 Task: Add Garden Of Life Vitamin Code Men to the cart.
Action: Mouse moved to (241, 124)
Screenshot: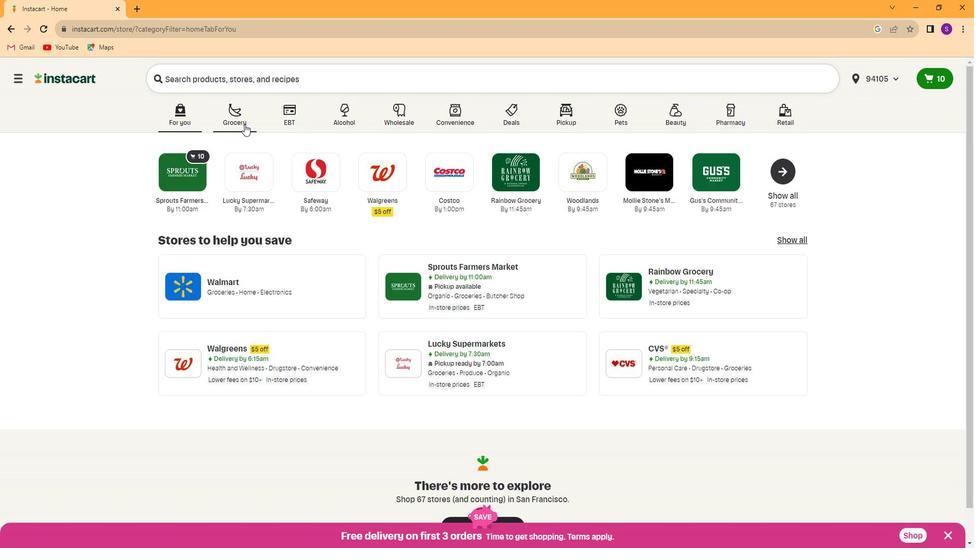
Action: Mouse pressed left at (241, 124)
Screenshot: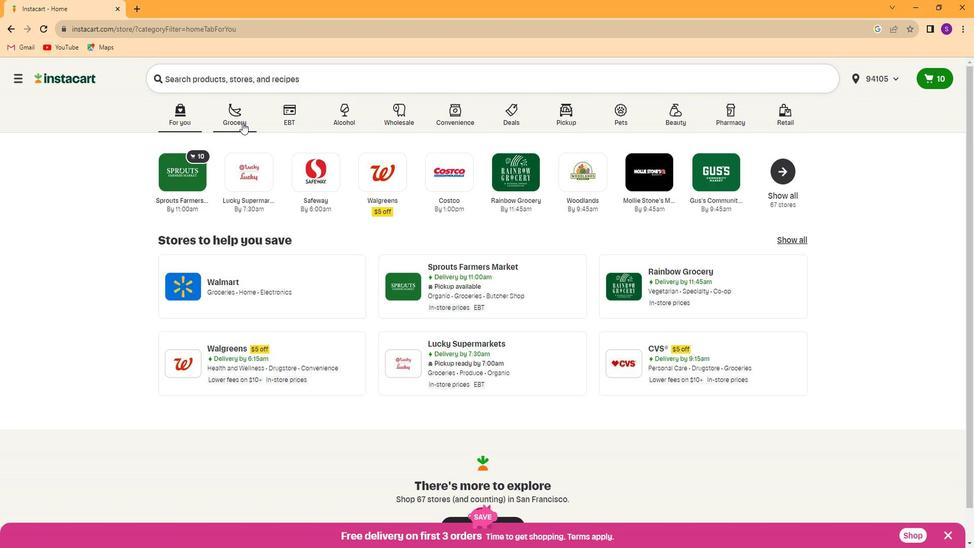 
Action: Mouse moved to (684, 181)
Screenshot: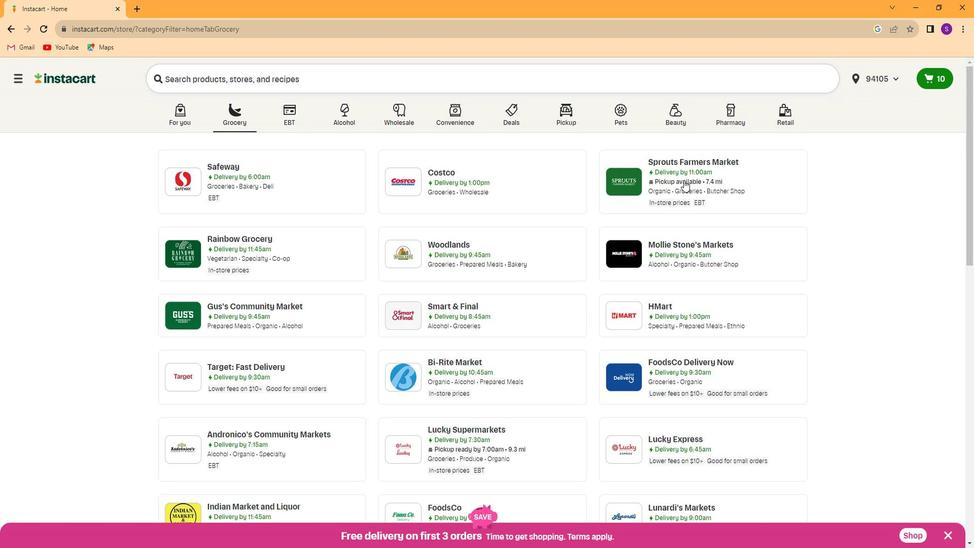 
Action: Mouse pressed left at (684, 181)
Screenshot: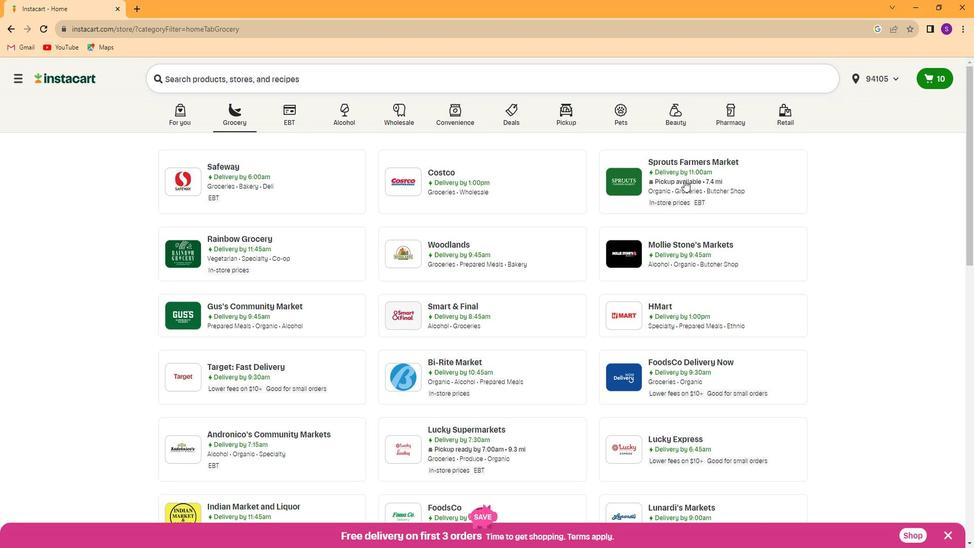 
Action: Mouse moved to (96, 394)
Screenshot: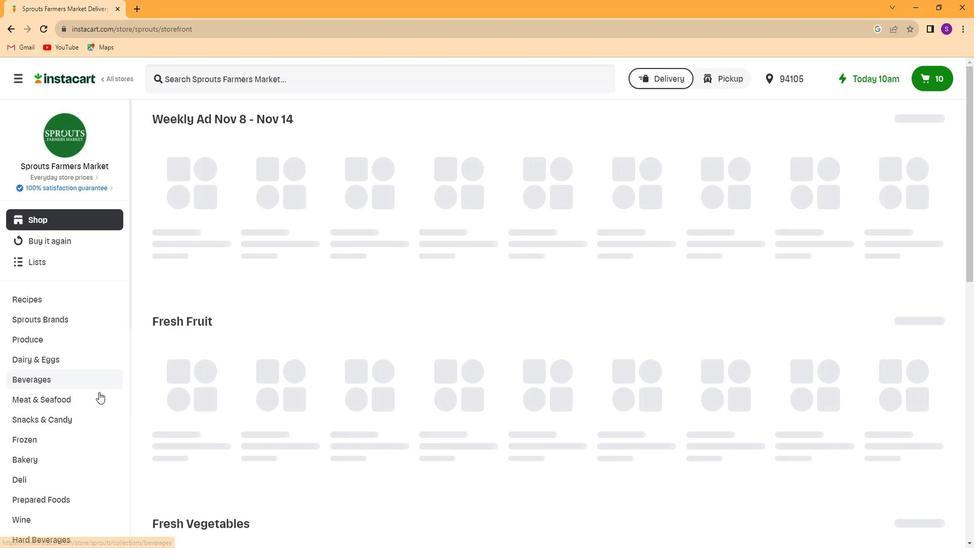 
Action: Mouse scrolled (96, 394) with delta (0, 0)
Screenshot: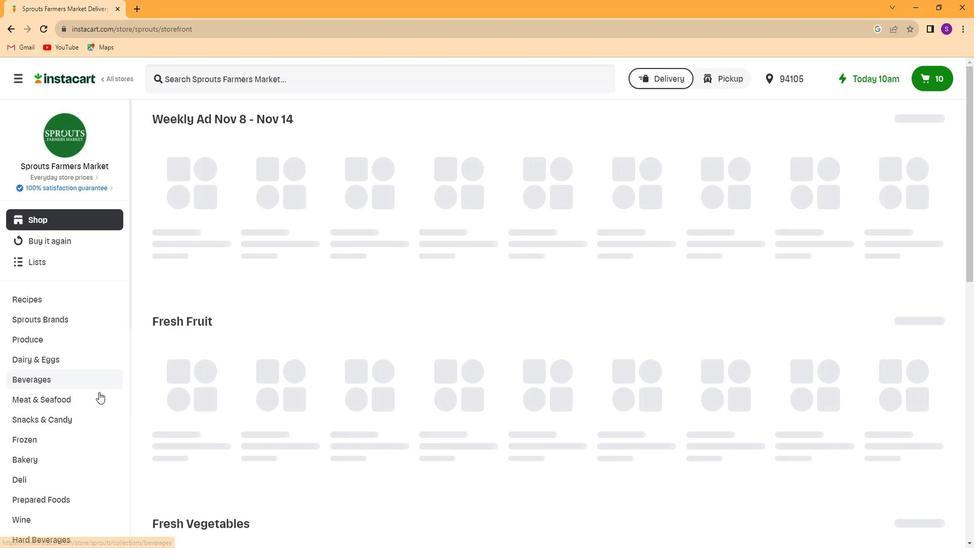
Action: Mouse moved to (95, 395)
Screenshot: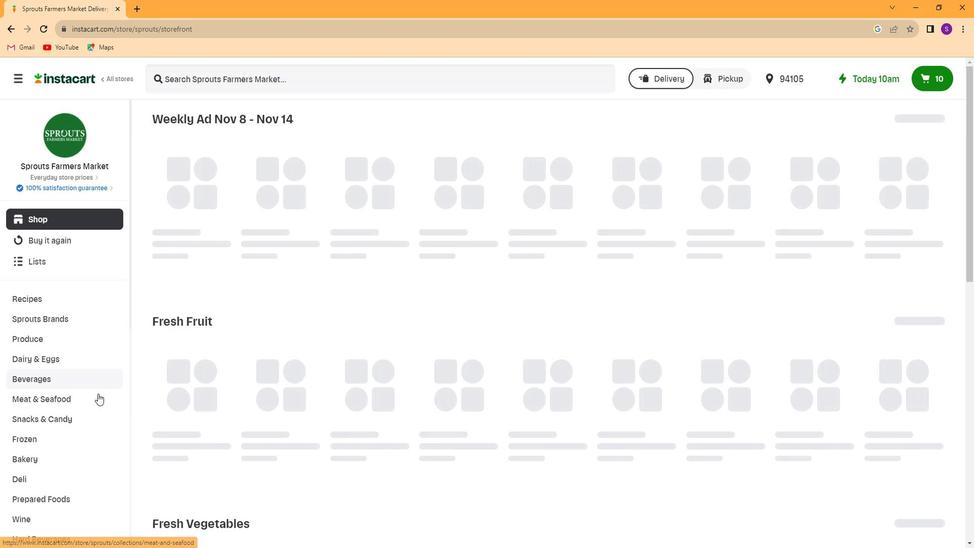 
Action: Mouse scrolled (95, 395) with delta (0, 0)
Screenshot: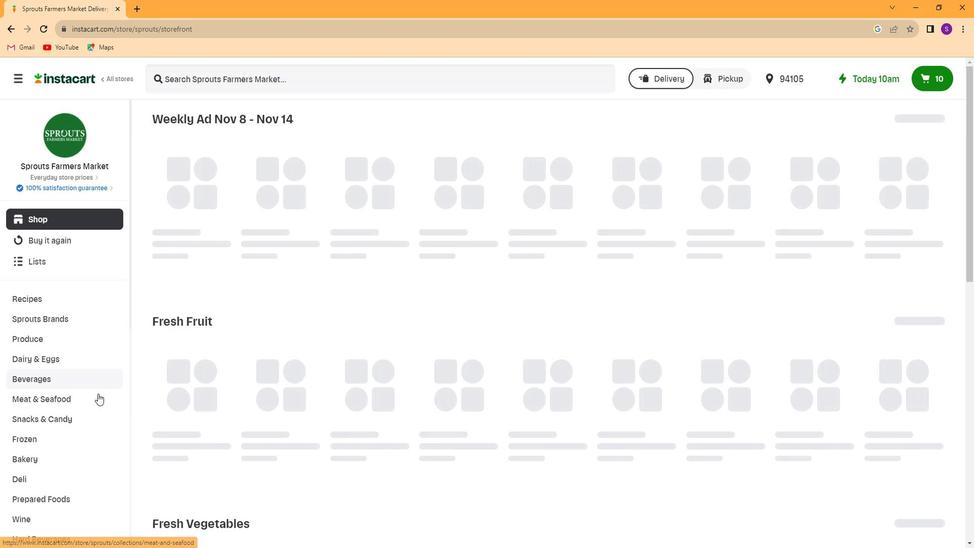 
Action: Mouse scrolled (95, 395) with delta (0, 0)
Screenshot: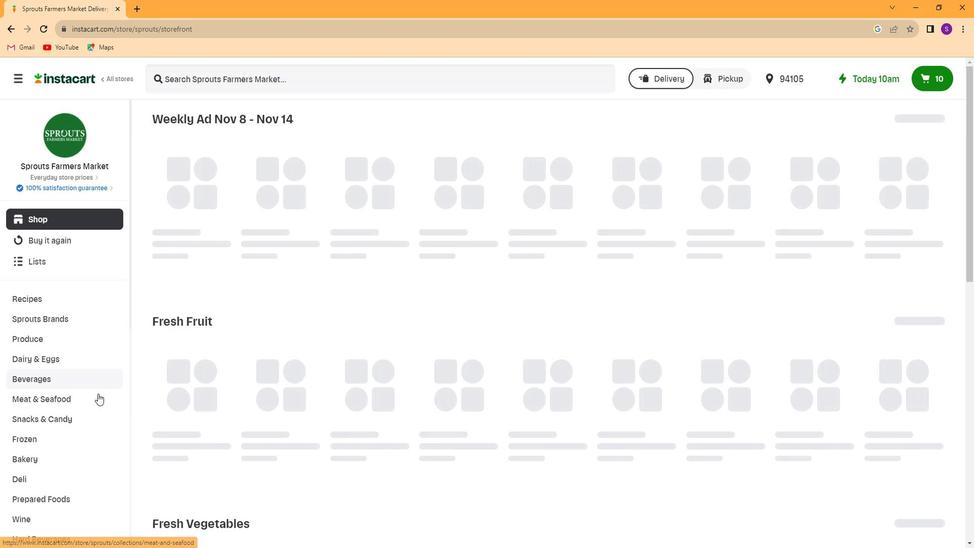 
Action: Mouse scrolled (95, 395) with delta (0, 0)
Screenshot: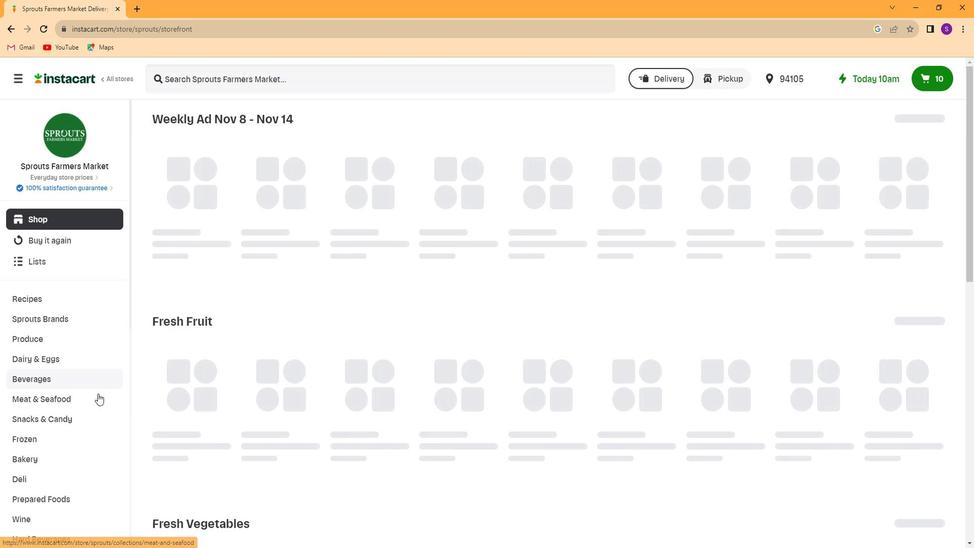 
Action: Mouse scrolled (95, 395) with delta (0, 0)
Screenshot: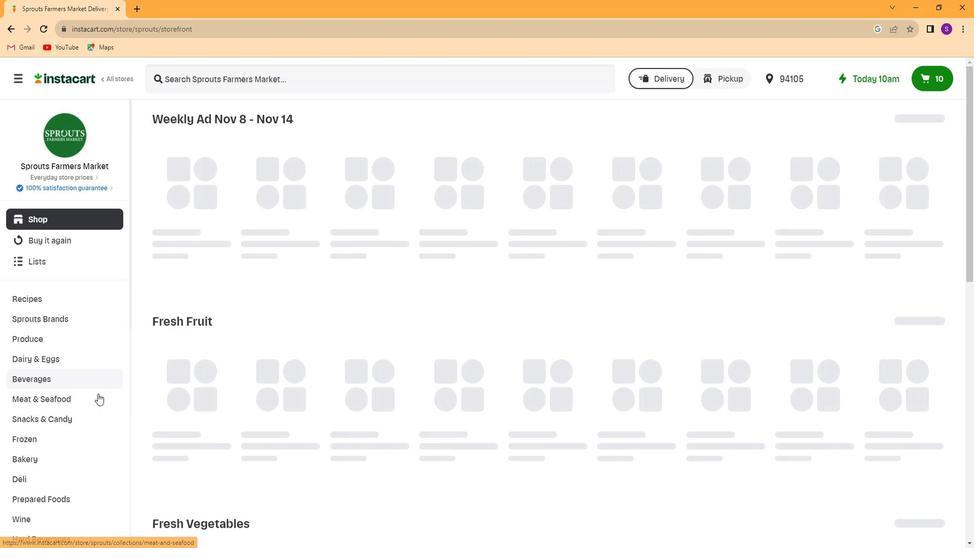 
Action: Mouse scrolled (95, 395) with delta (0, 0)
Screenshot: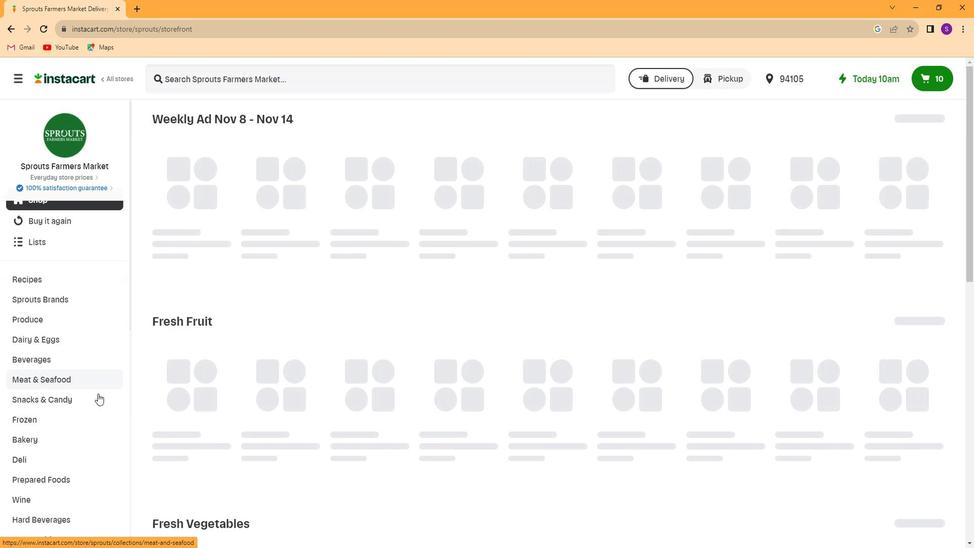 
Action: Mouse scrolled (95, 395) with delta (0, 0)
Screenshot: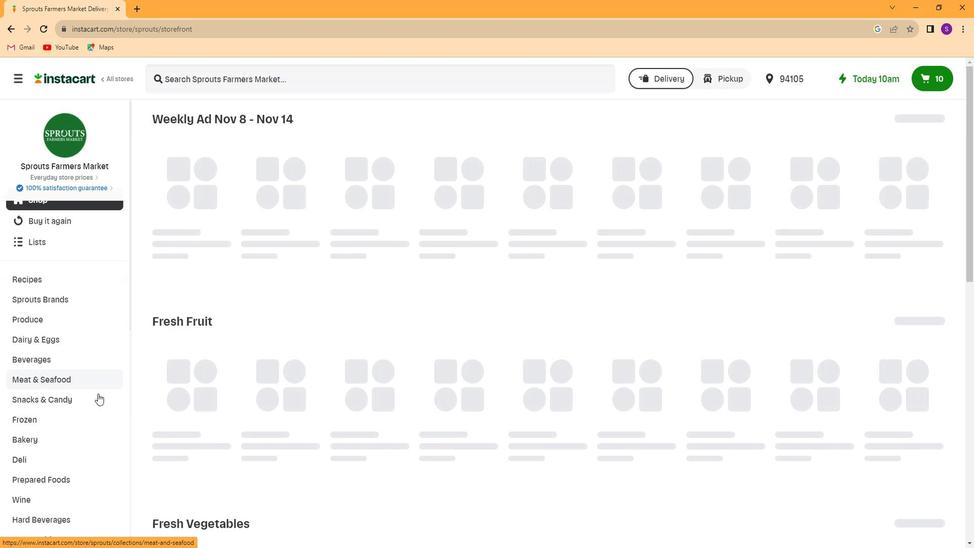 
Action: Mouse scrolled (95, 395) with delta (0, 0)
Screenshot: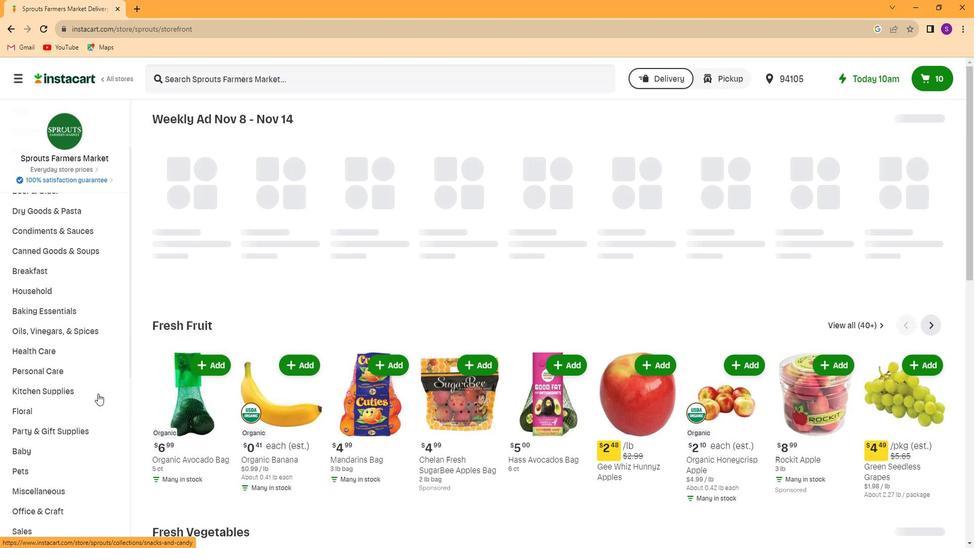 
Action: Mouse scrolled (95, 395) with delta (0, 0)
Screenshot: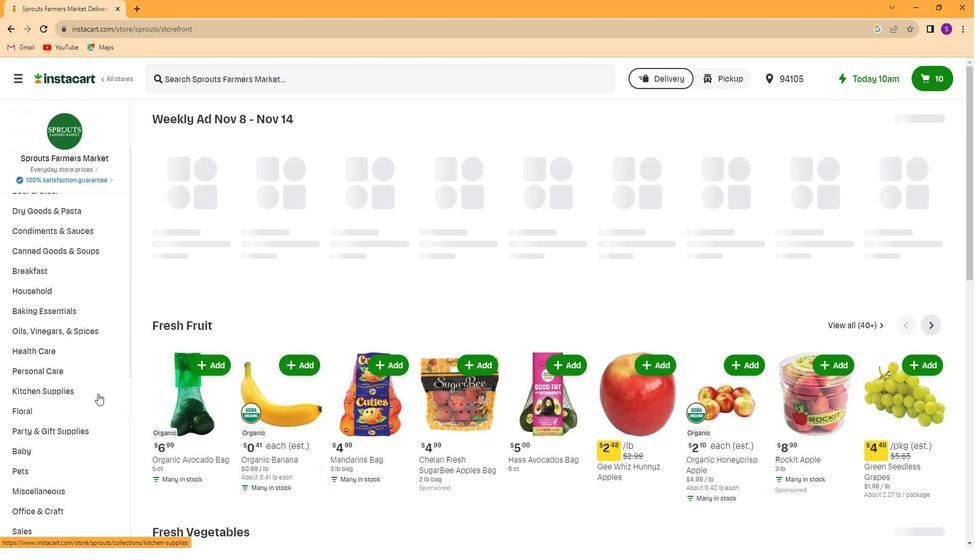 
Action: Mouse scrolled (95, 395) with delta (0, 0)
Screenshot: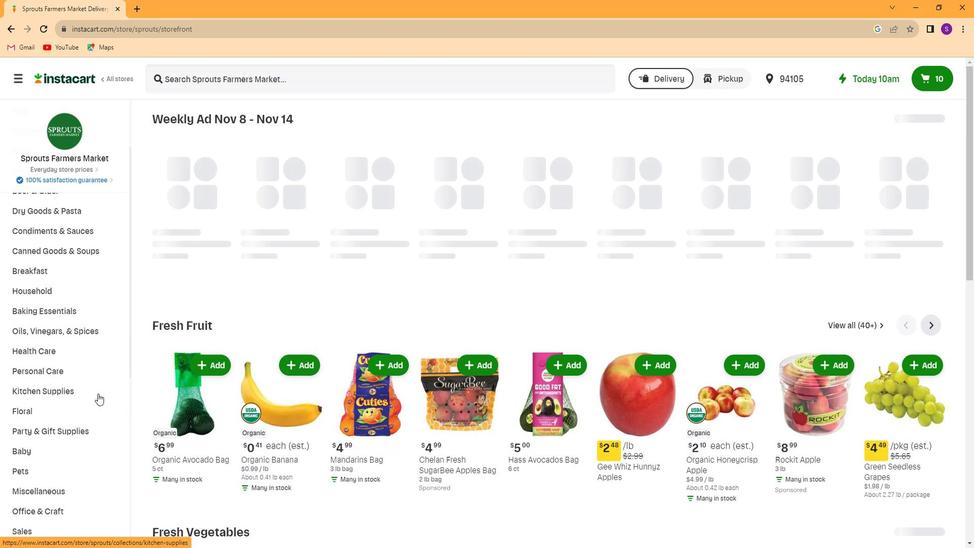 
Action: Mouse scrolled (95, 395) with delta (0, 0)
Screenshot: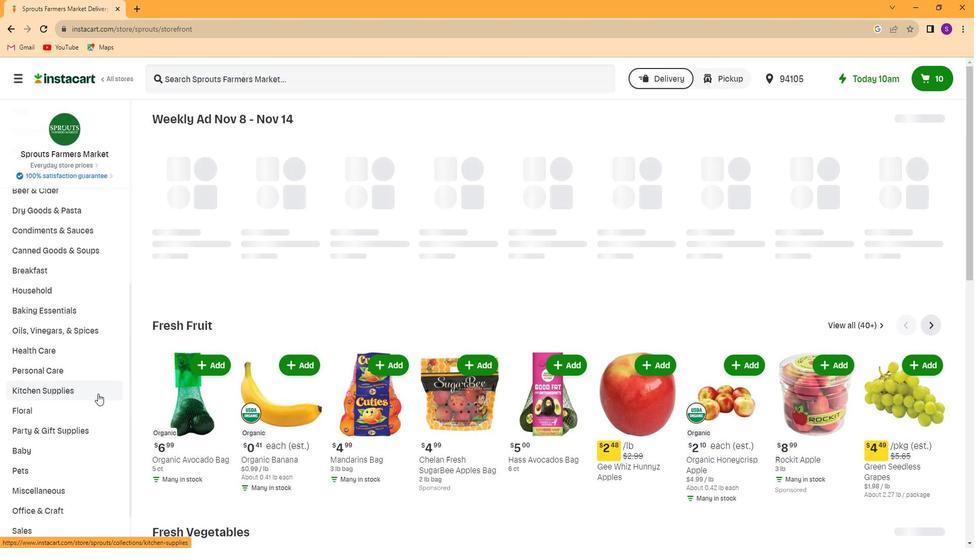 
Action: Mouse scrolled (95, 395) with delta (0, 0)
Screenshot: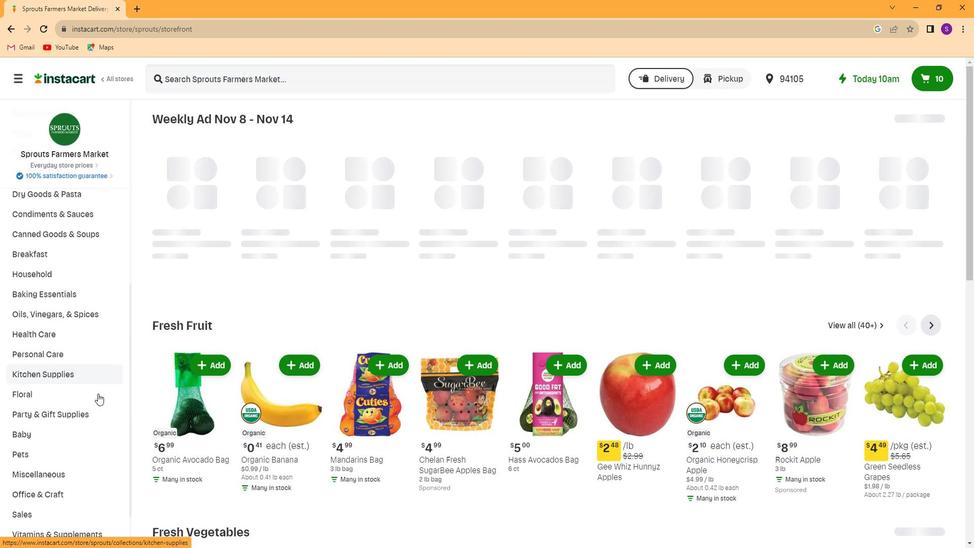
Action: Mouse scrolled (95, 395) with delta (0, 0)
Screenshot: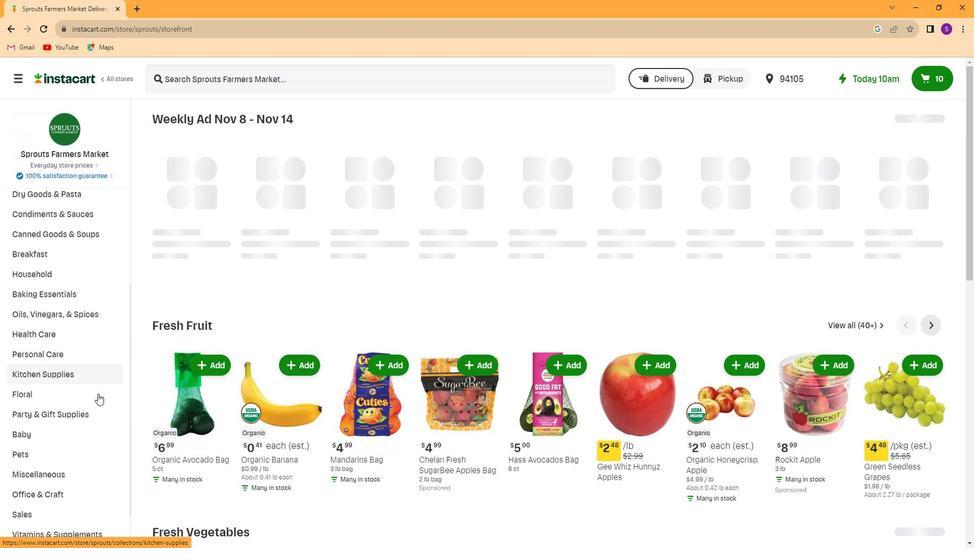 
Action: Mouse scrolled (95, 395) with delta (0, 0)
Screenshot: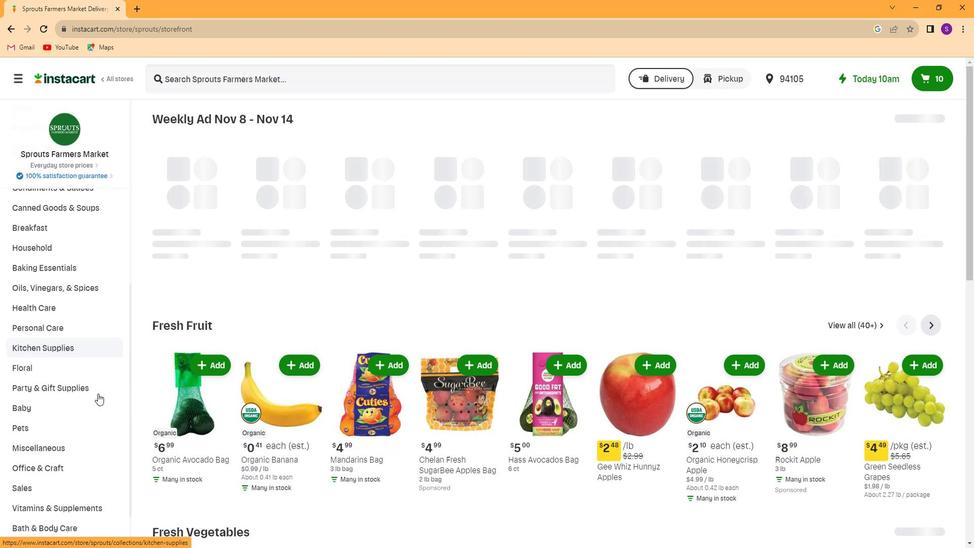 
Action: Mouse moved to (80, 493)
Screenshot: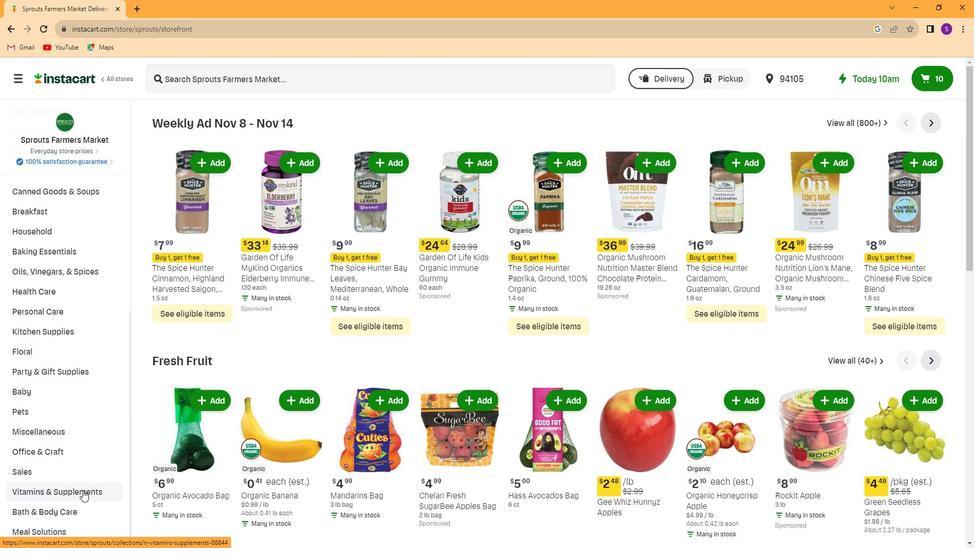 
Action: Mouse pressed left at (80, 493)
Screenshot: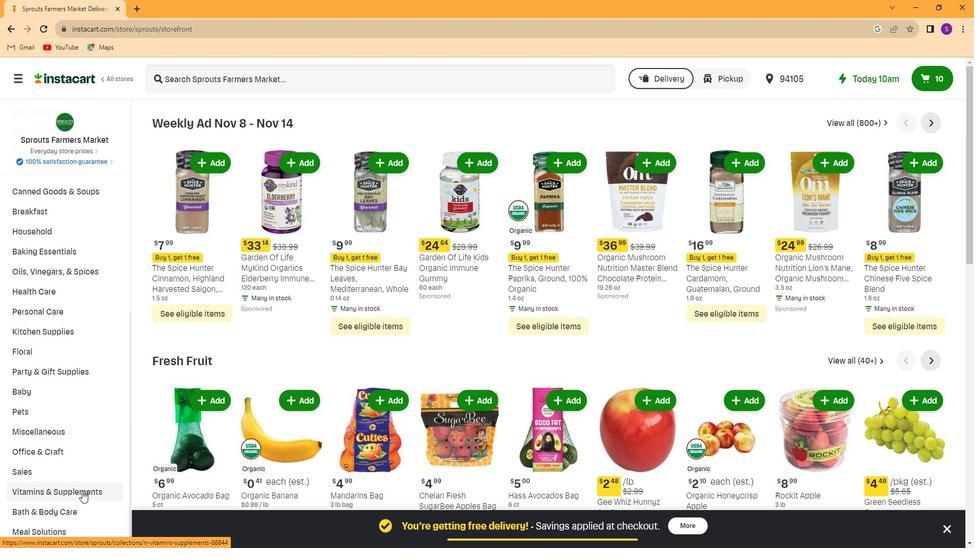 
Action: Mouse moved to (73, 461)
Screenshot: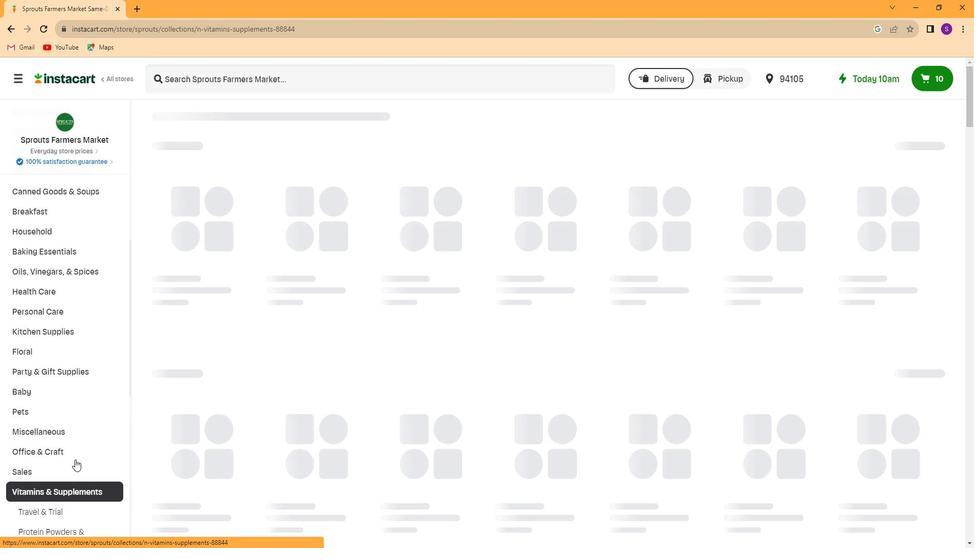 
Action: Mouse scrolled (73, 461) with delta (0, 0)
Screenshot: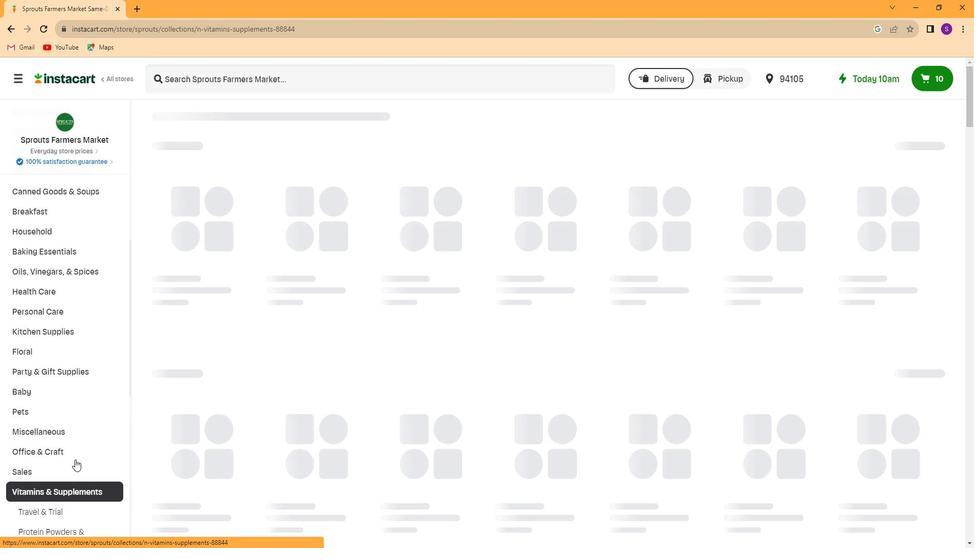 
Action: Mouse moved to (70, 428)
Screenshot: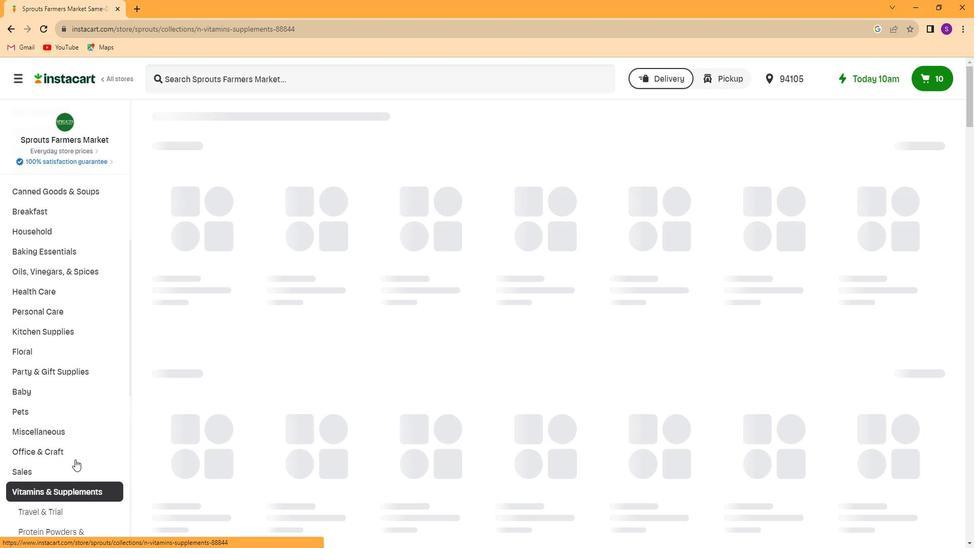 
Action: Mouse scrolled (70, 427) with delta (0, 0)
Screenshot: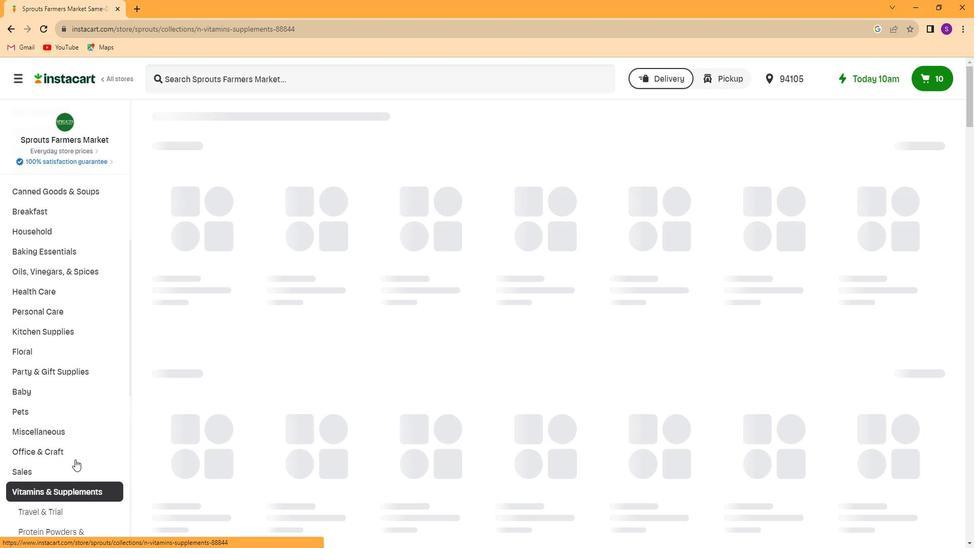 
Action: Mouse moved to (70, 400)
Screenshot: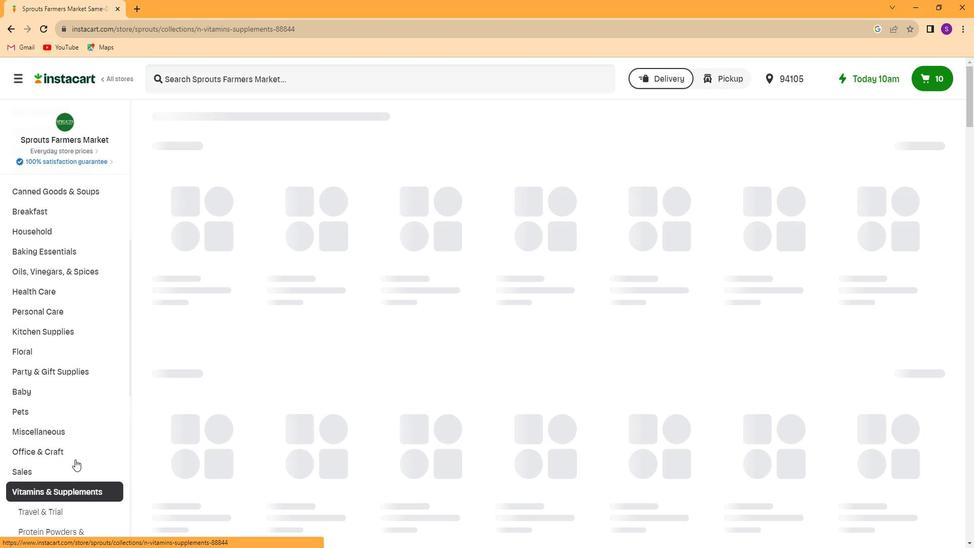 
Action: Mouse scrolled (70, 399) with delta (0, -1)
Screenshot: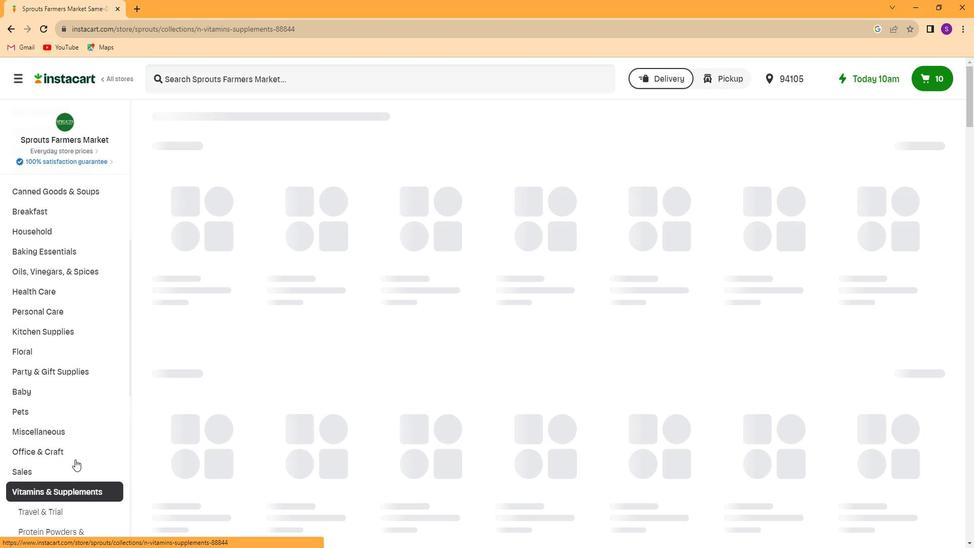 
Action: Mouse moved to (74, 378)
Screenshot: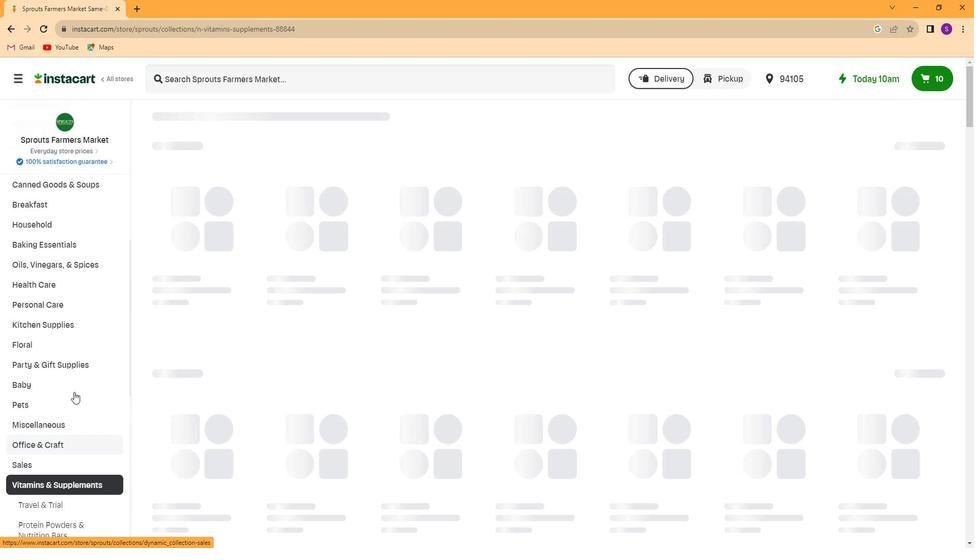 
Action: Mouse scrolled (74, 378) with delta (0, 0)
Screenshot: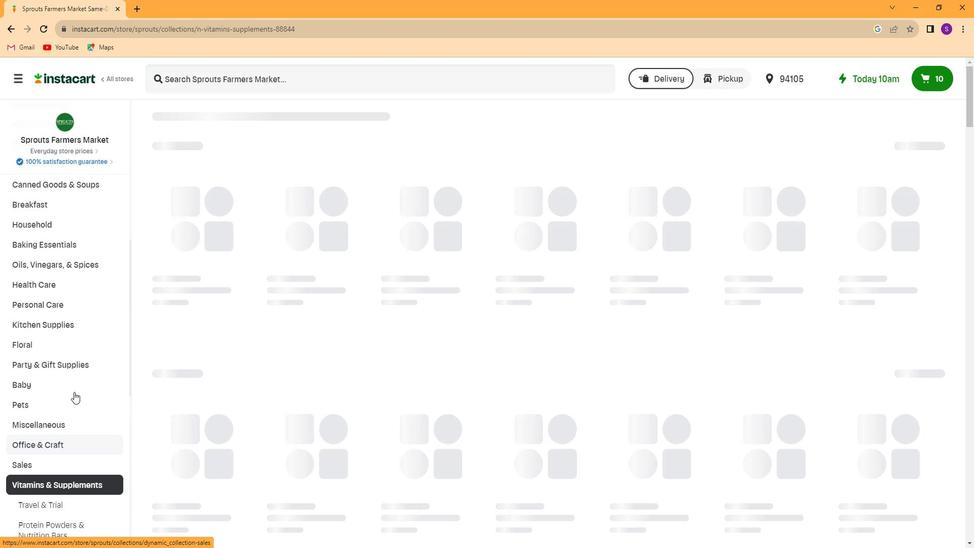 
Action: Mouse moved to (75, 368)
Screenshot: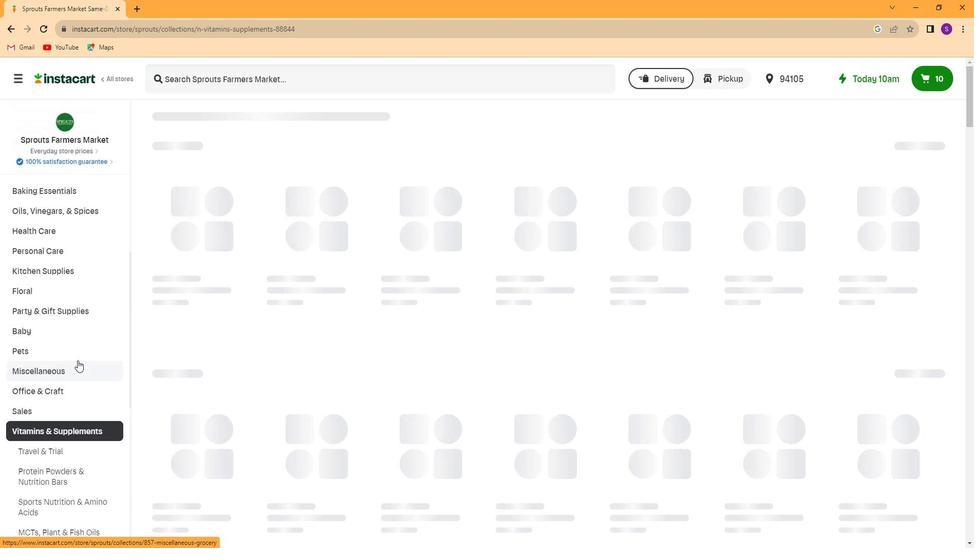 
Action: Mouse scrolled (75, 368) with delta (0, 0)
Screenshot: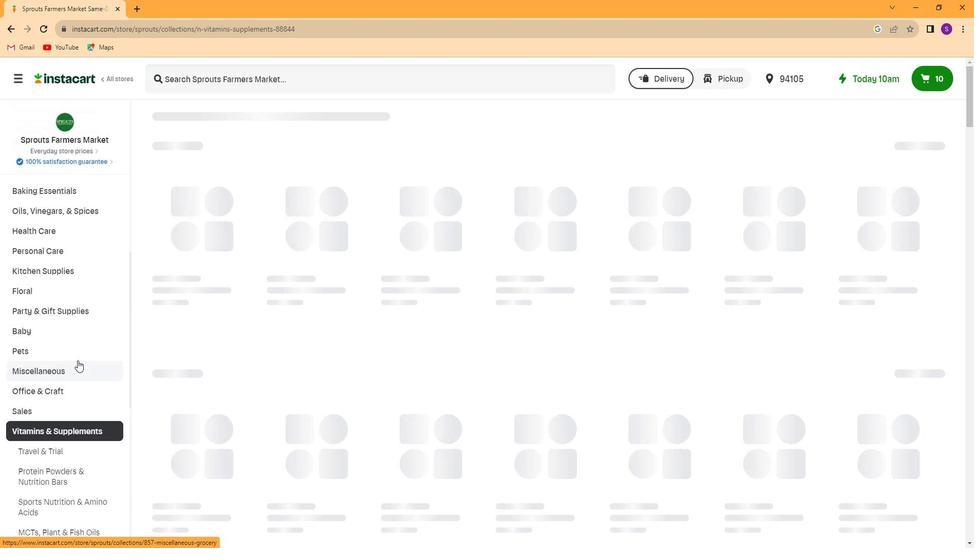 
Action: Mouse moved to (76, 358)
Screenshot: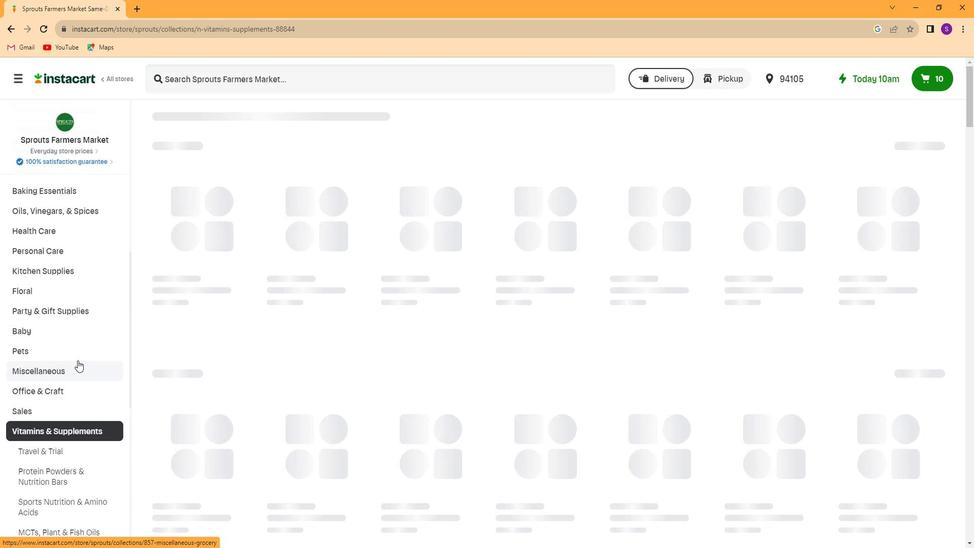 
Action: Mouse scrolled (76, 357) with delta (0, 0)
Screenshot: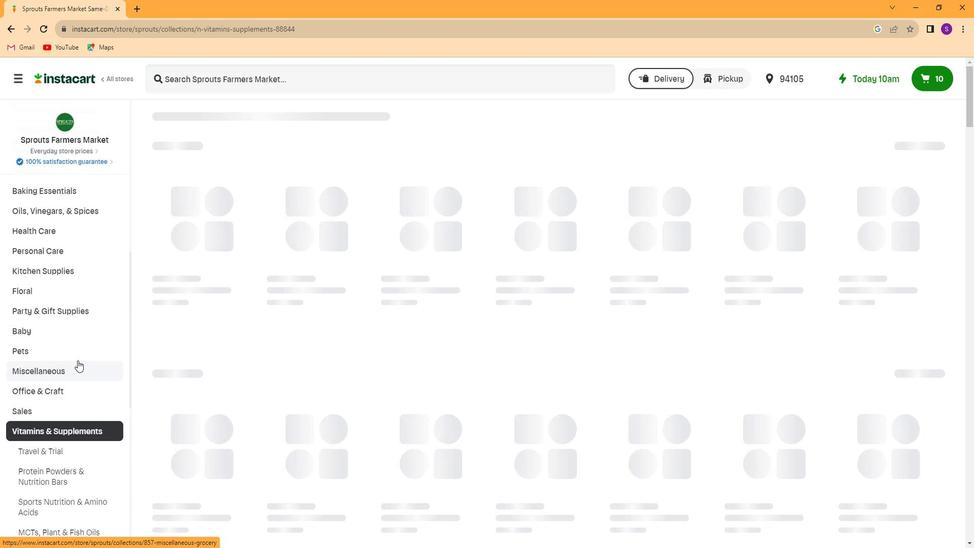 
Action: Mouse moved to (78, 350)
Screenshot: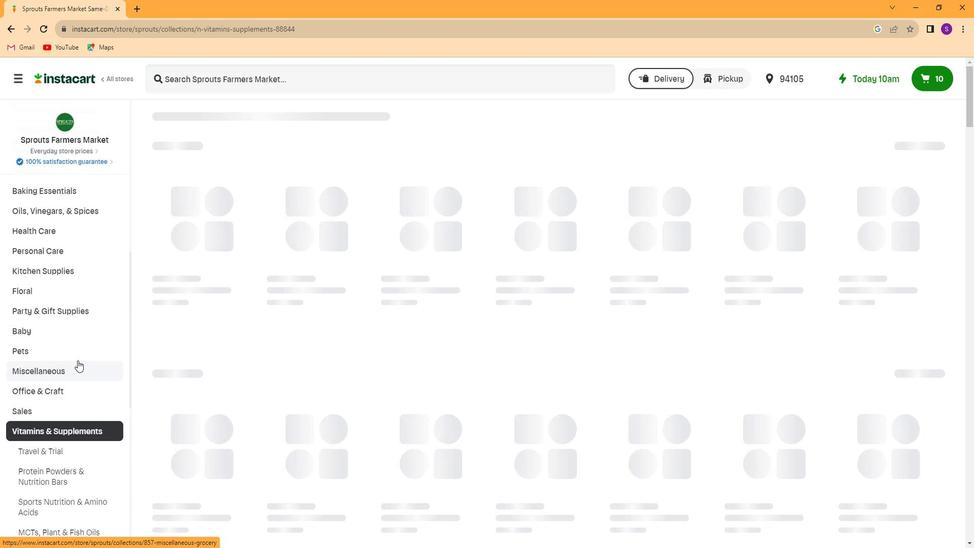 
Action: Mouse scrolled (78, 350) with delta (0, 0)
Screenshot: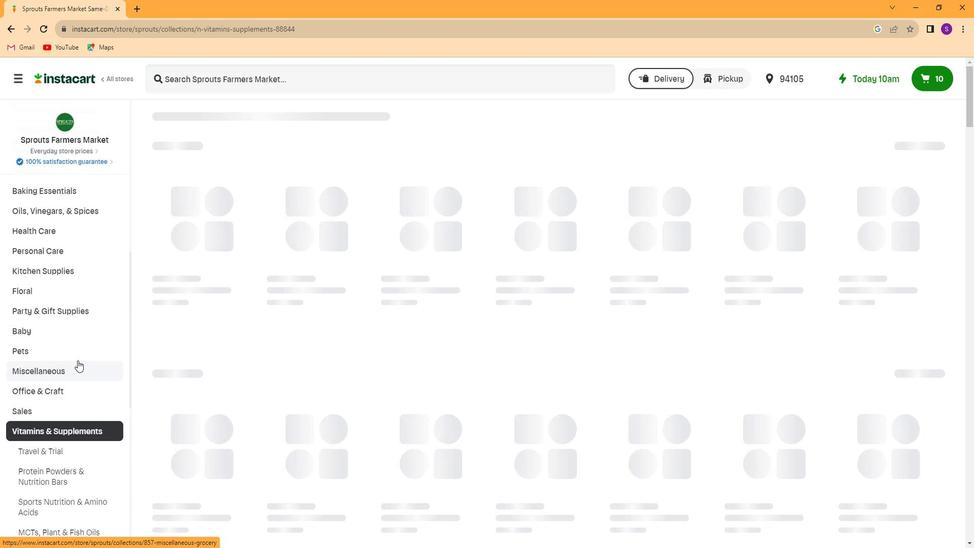 
Action: Mouse moved to (70, 387)
Screenshot: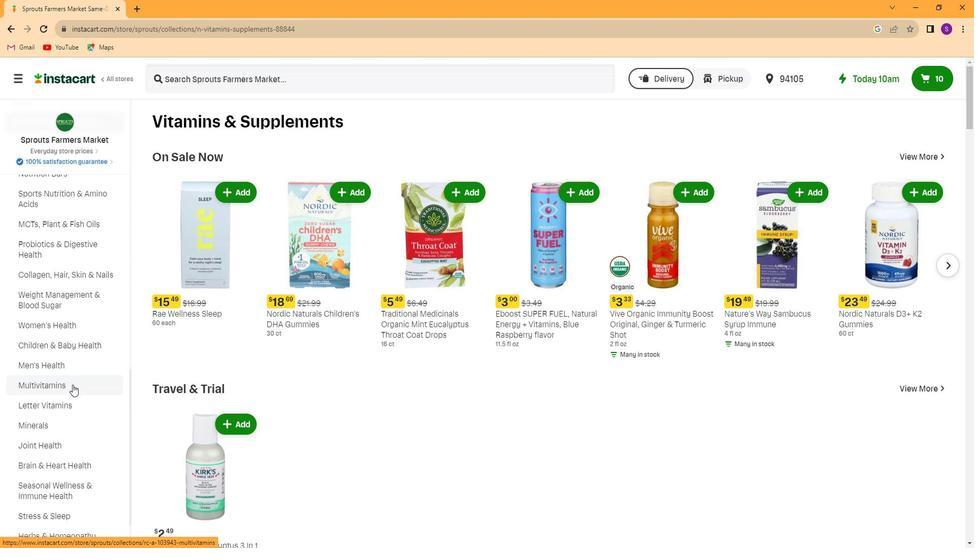 
Action: Mouse pressed left at (70, 387)
Screenshot: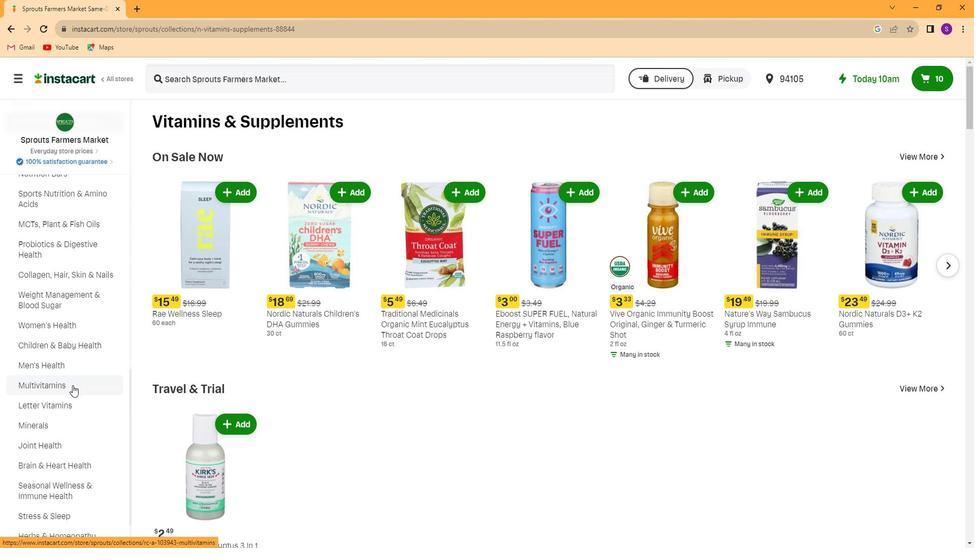 
Action: Mouse moved to (393, 77)
Screenshot: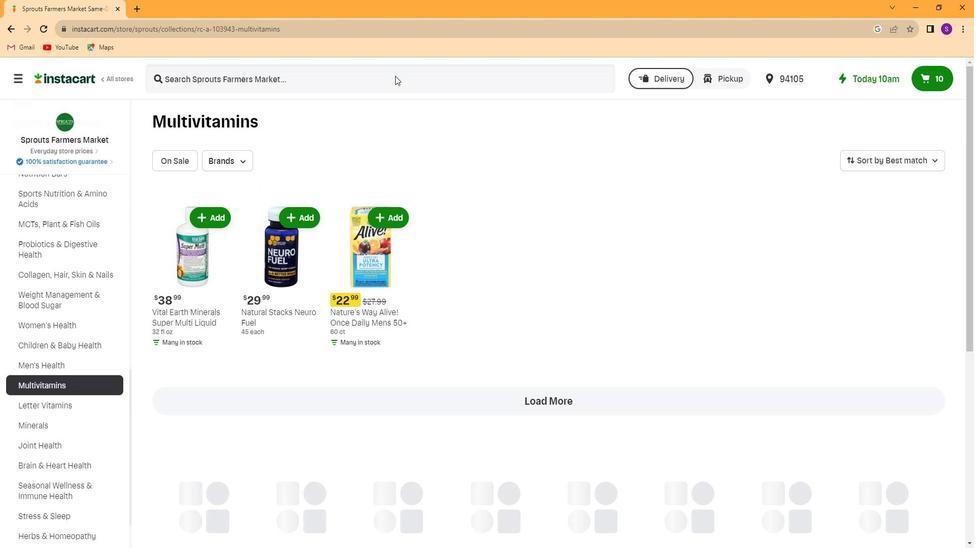 
Action: Mouse pressed left at (393, 77)
Screenshot: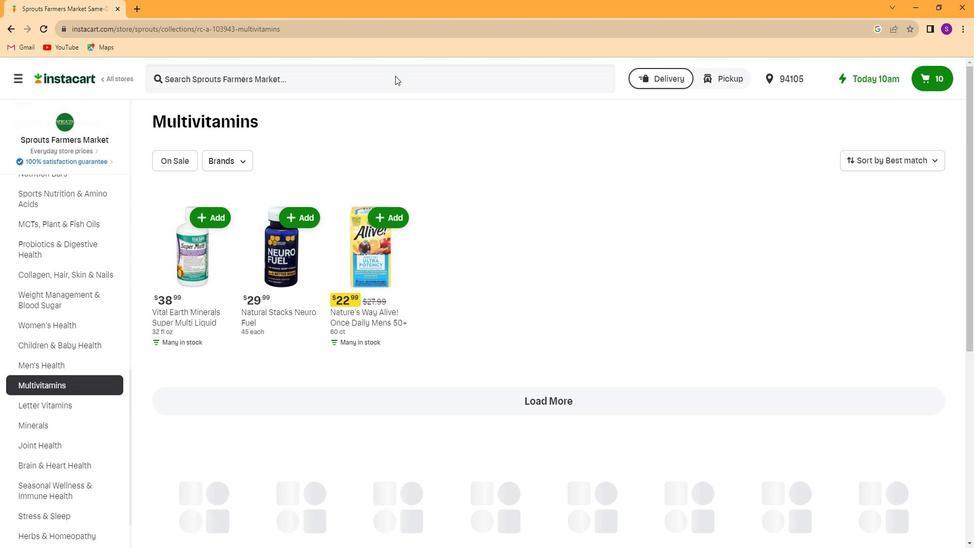 
Action: Key pressed <Key.caps_lock>G<Key.caps_lock>arden<Key.space>of<Key.space>life<Key.space>vitamic<Key.space><Key.backspace><Key.backspace>n<Key.space>code<Key.space>men<Key.enter>
Screenshot: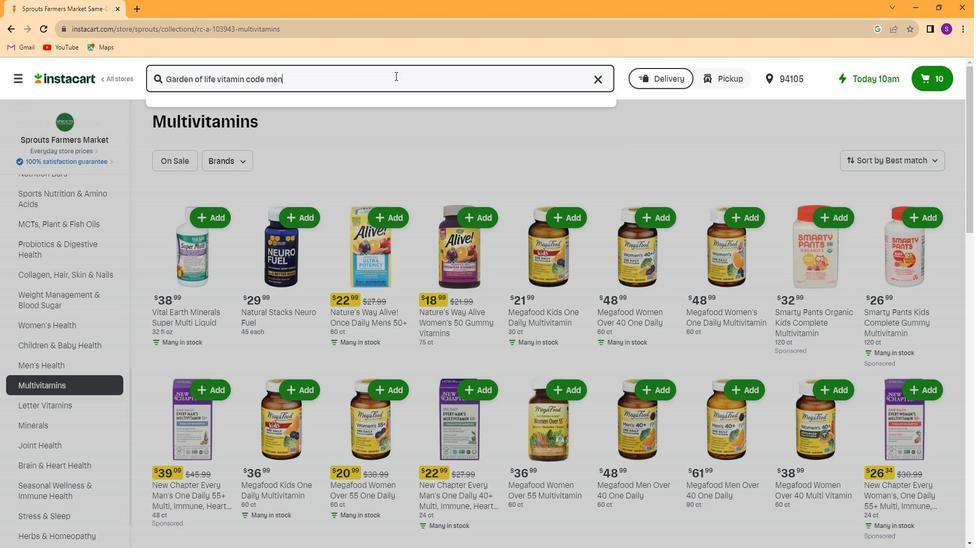 
Action: Mouse moved to (600, 192)
Screenshot: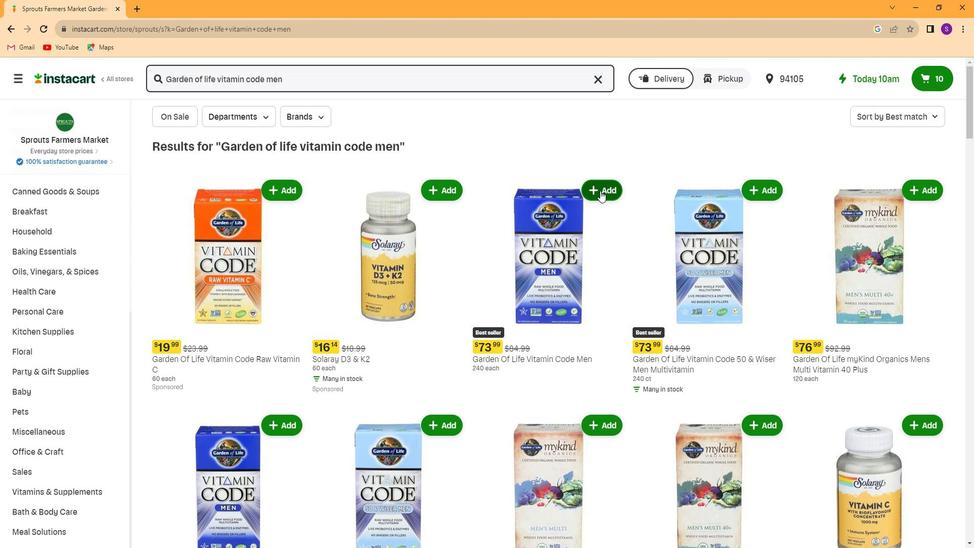 
Action: Mouse pressed left at (600, 192)
Screenshot: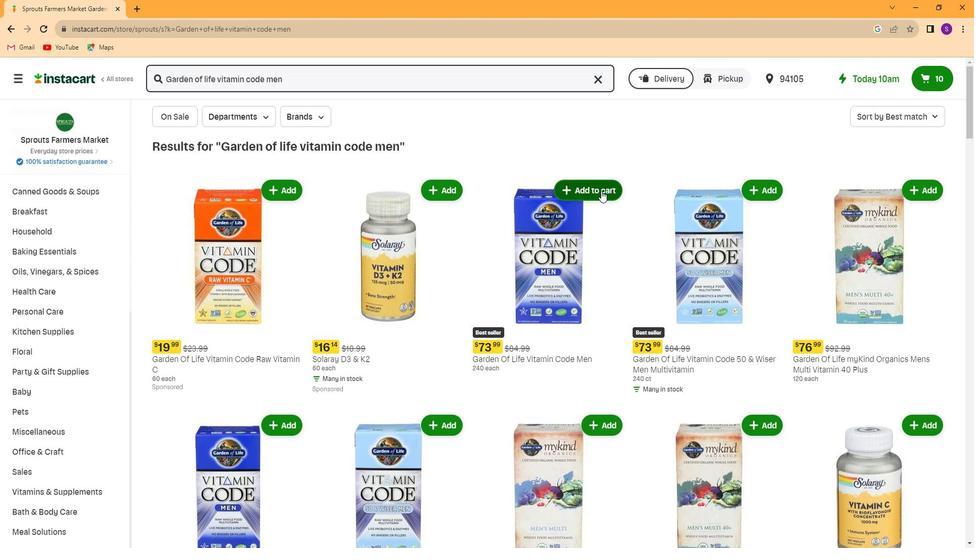 
Action: Mouse moved to (613, 377)
Screenshot: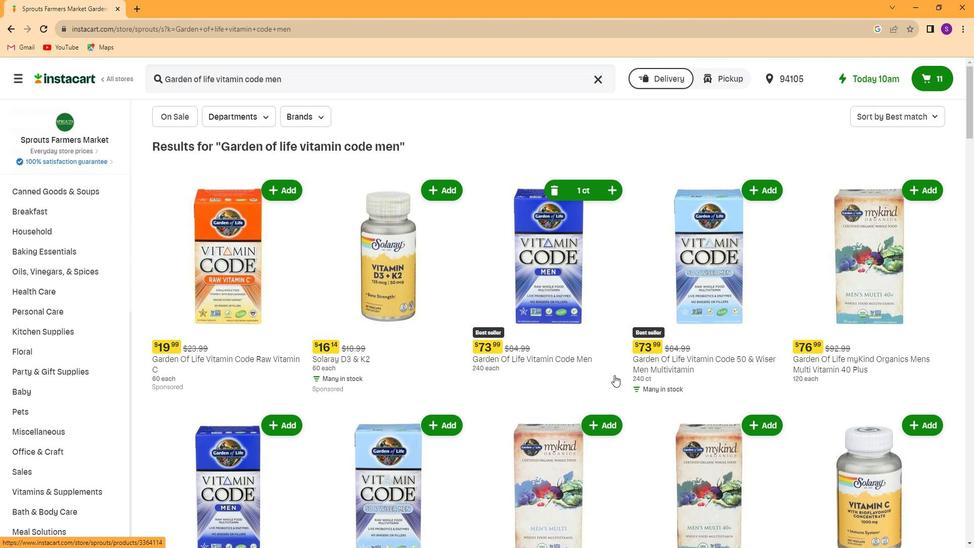 
